 Task: Create in the project BrightTech in Backlog an issue 'Create a new online platform for online photography courses with advanced photography tools and community features', assign it to team member softage.4@softage.net and change the status to IN PROGRESS. Create in the project BrightTech in Backlog an issue 'Implement a new cloud-based supply chain management system for a company with advanced supply chain planning and optimization features', assign it to team member softage.1@softage.net and change the status to IN PROGRESS
Action: Mouse moved to (216, 61)
Screenshot: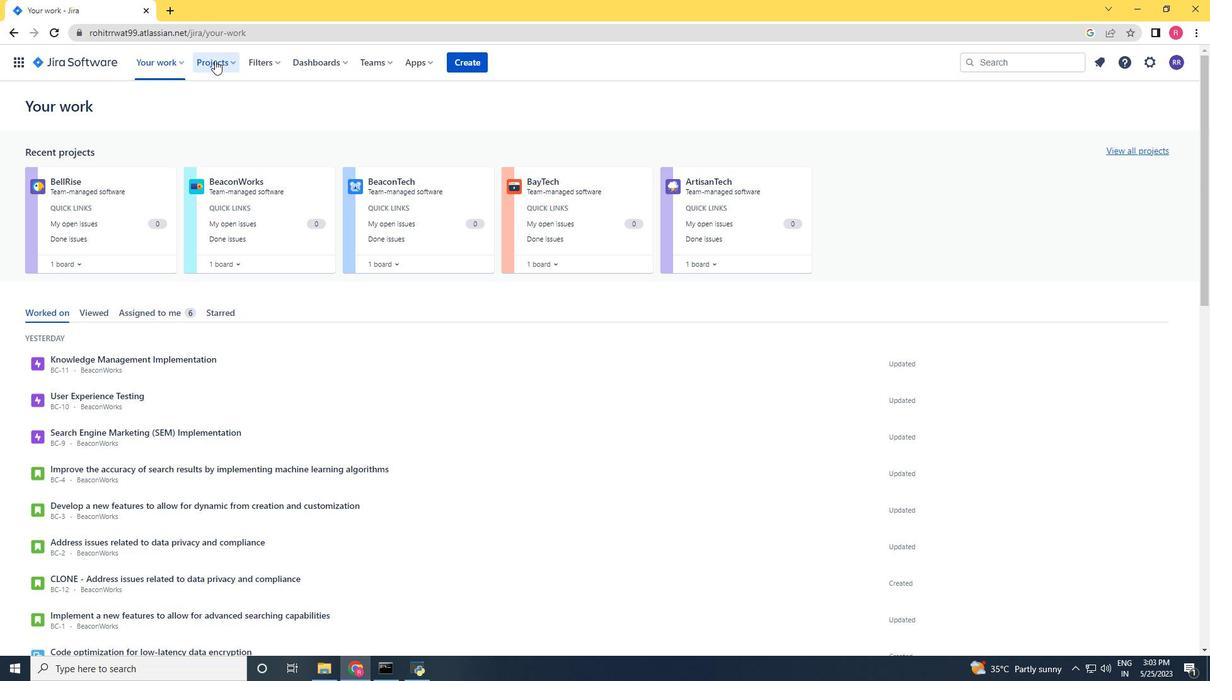 
Action: Mouse pressed left at (216, 61)
Screenshot: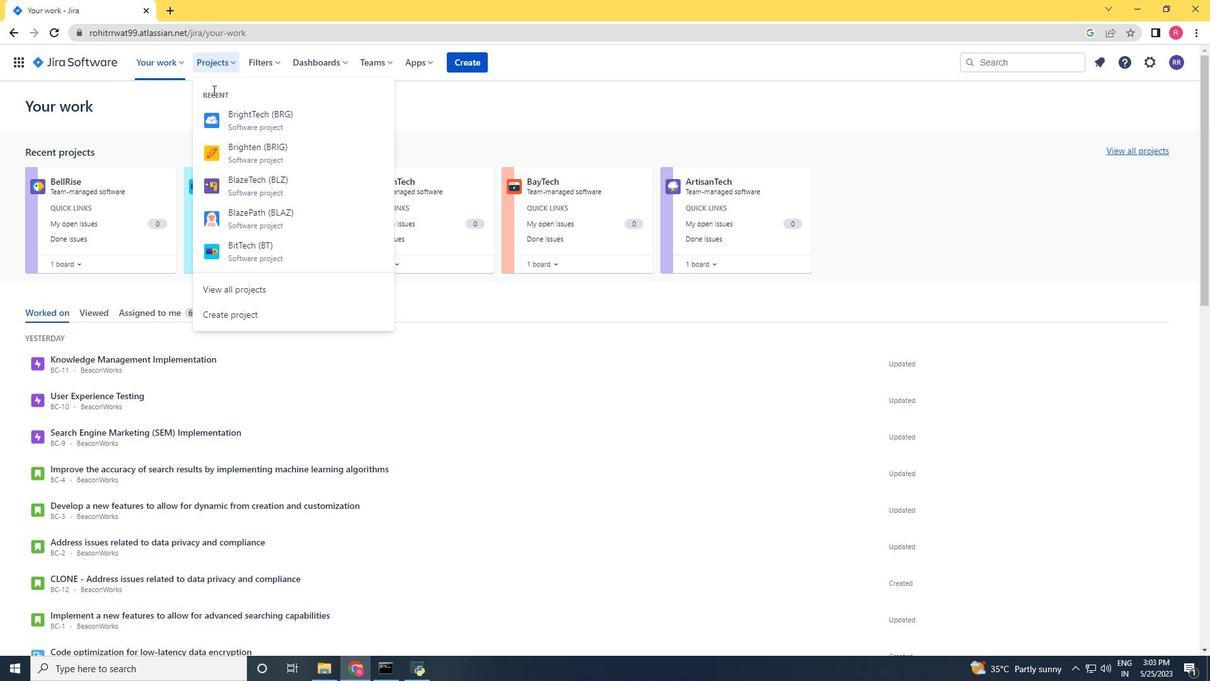 
Action: Mouse moved to (235, 112)
Screenshot: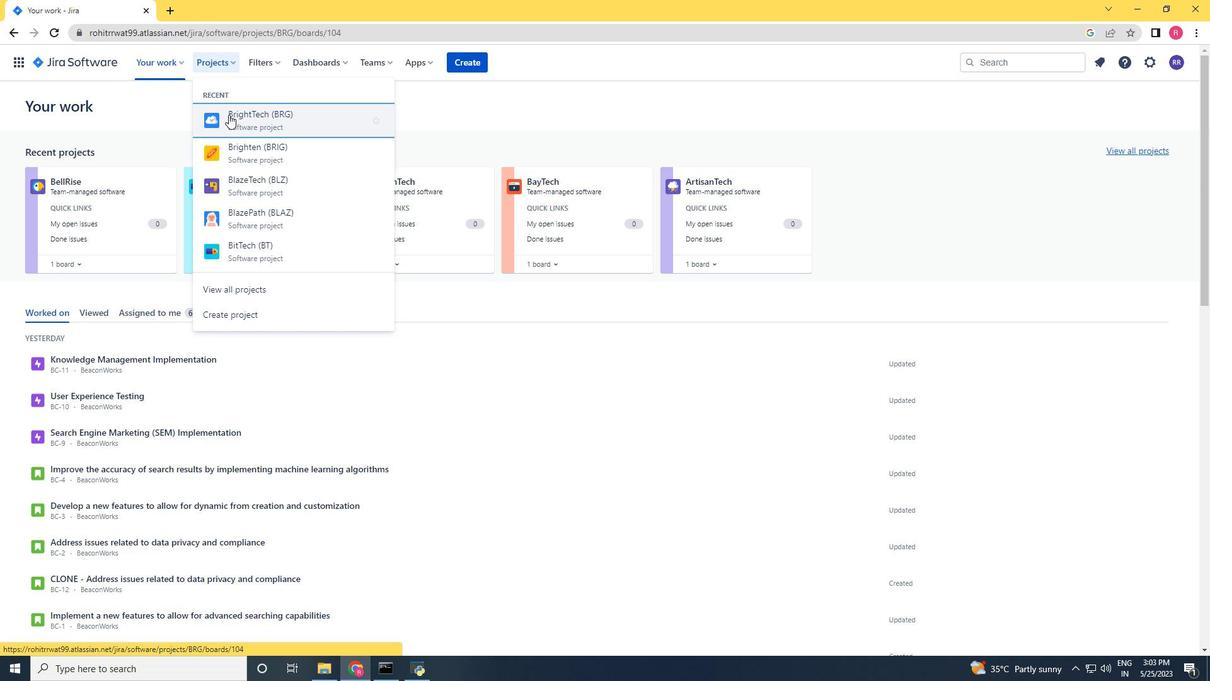 
Action: Mouse pressed left at (235, 112)
Screenshot: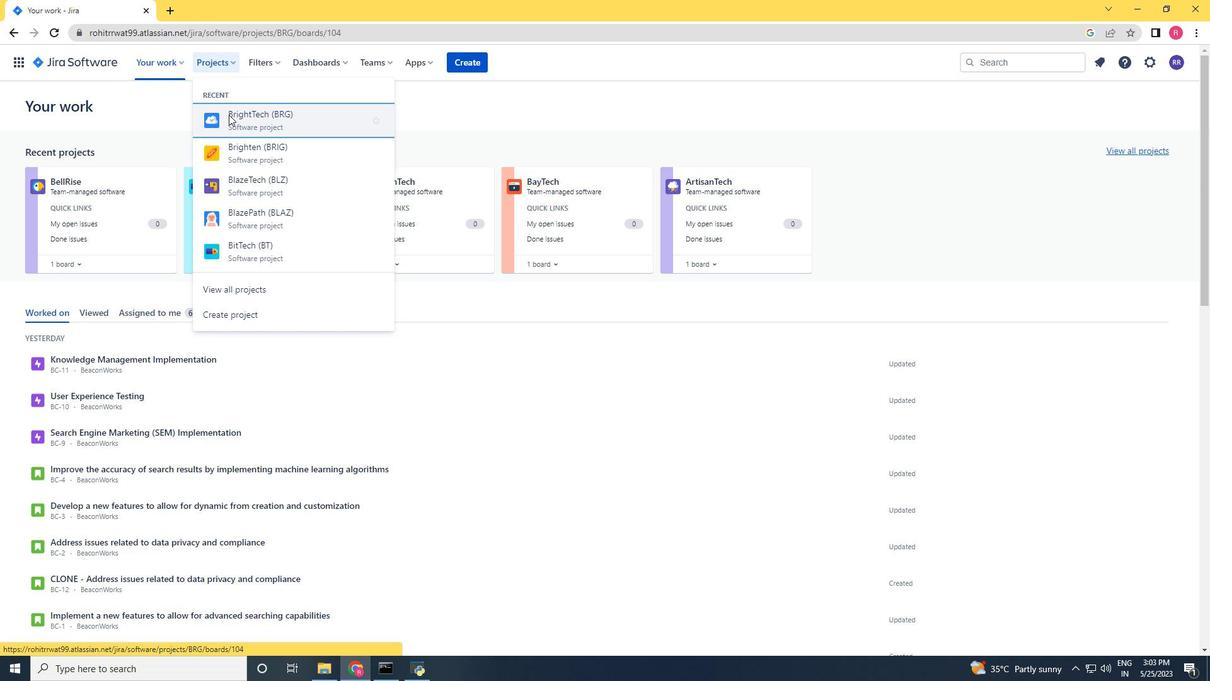 
Action: Mouse moved to (58, 201)
Screenshot: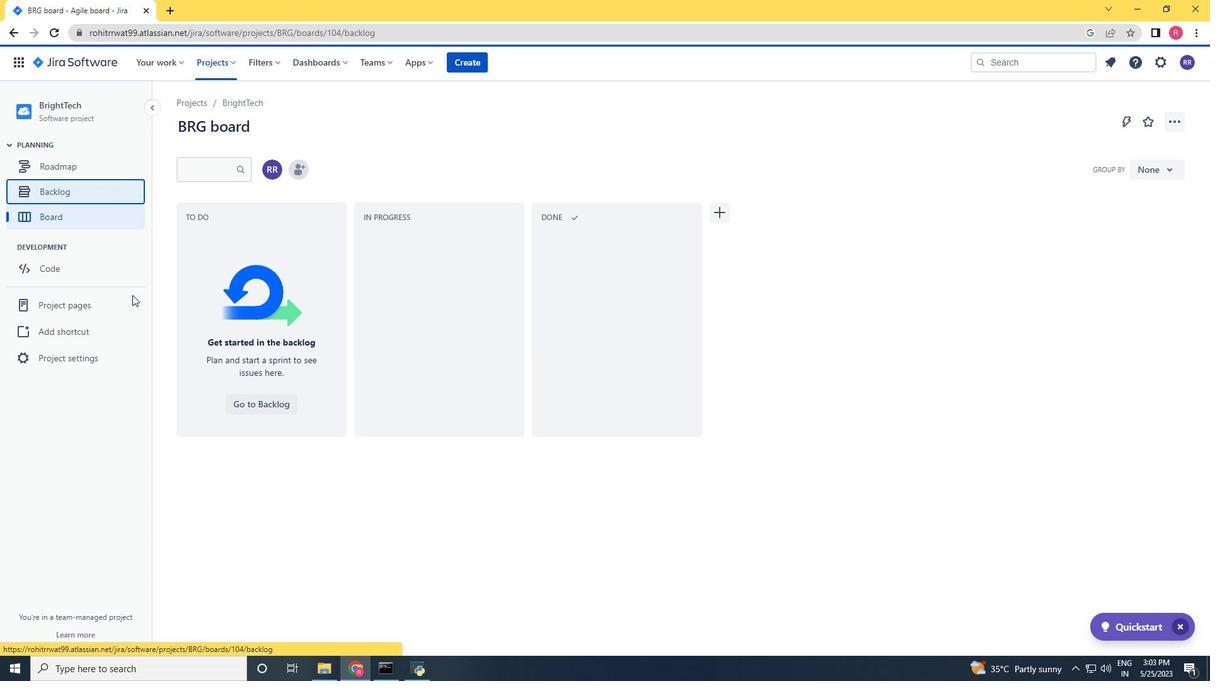 
Action: Mouse pressed left at (58, 201)
Screenshot: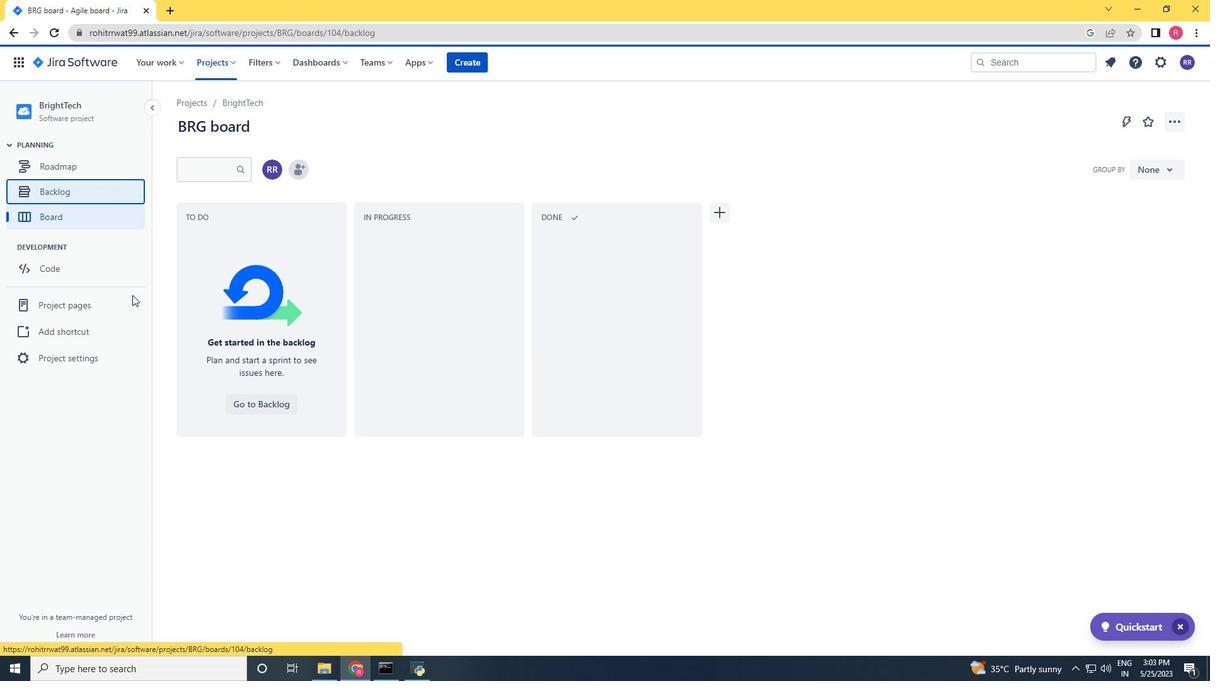 
Action: Mouse moved to (316, 372)
Screenshot: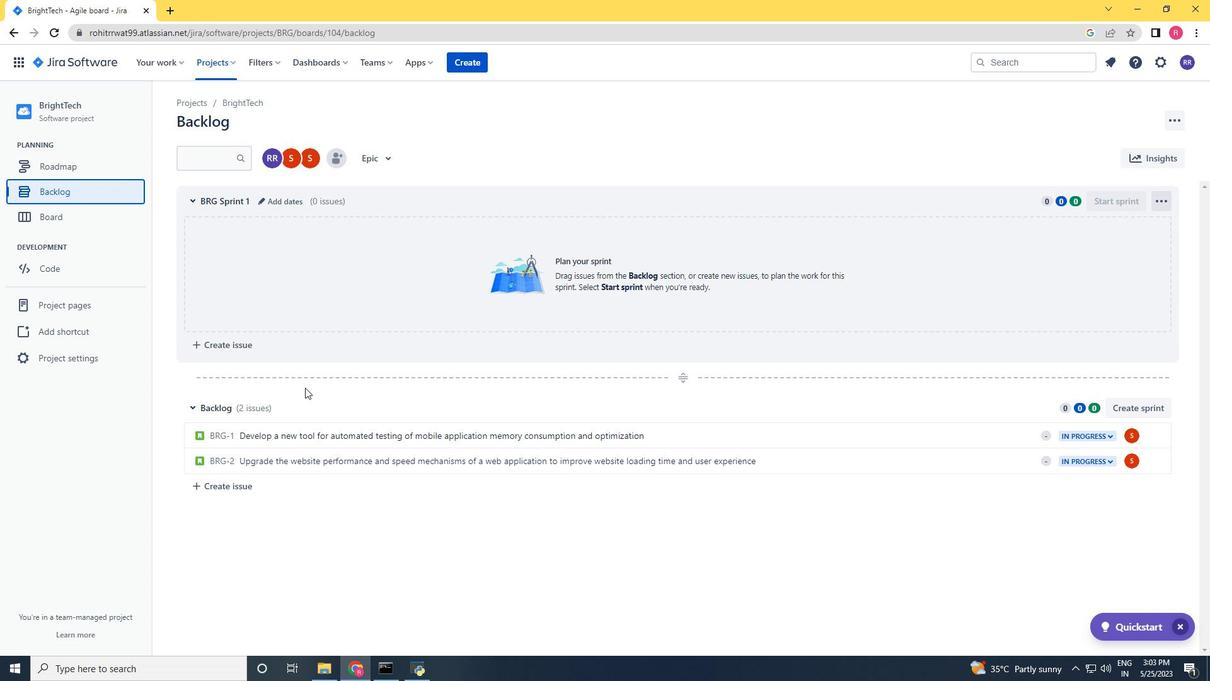 
Action: Mouse scrolled (316, 372) with delta (0, 0)
Screenshot: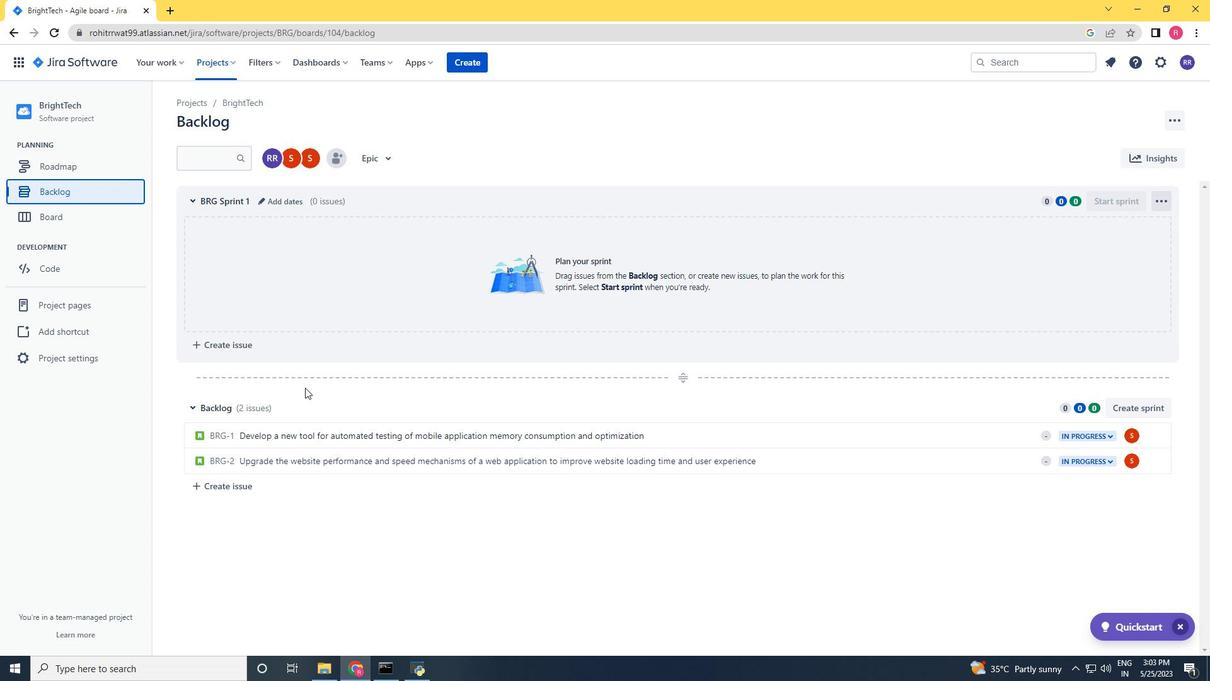 
Action: Mouse moved to (316, 375)
Screenshot: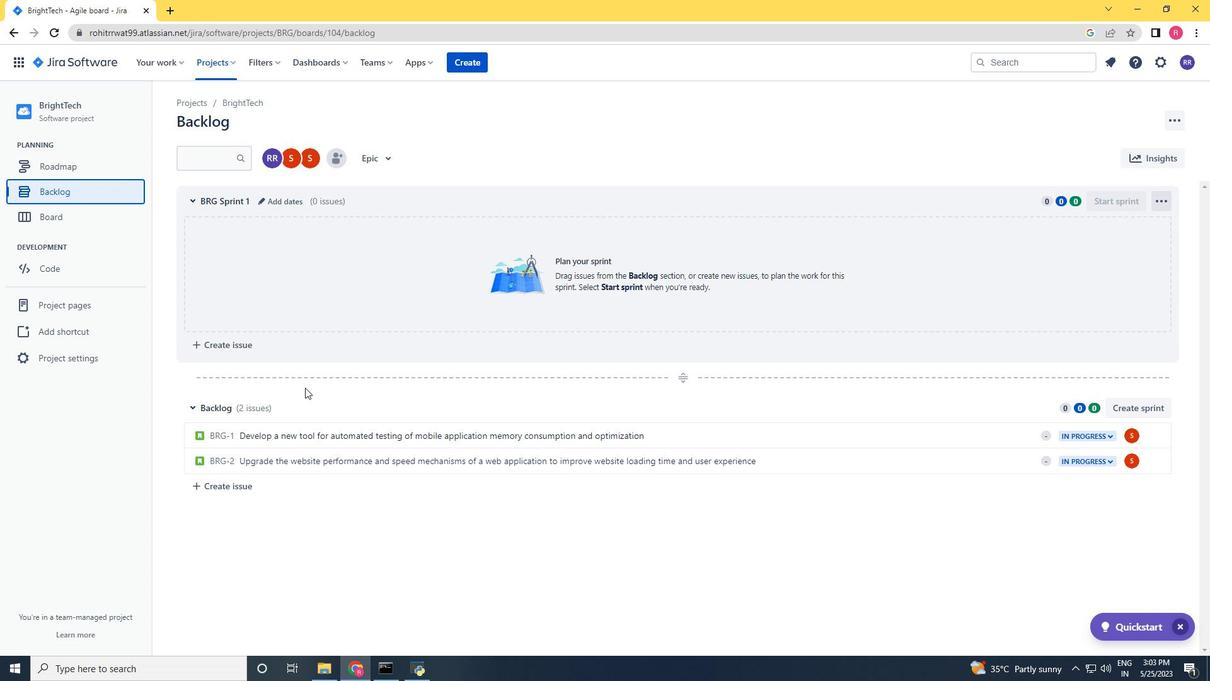 
Action: Mouse scrolled (316, 374) with delta (0, 0)
Screenshot: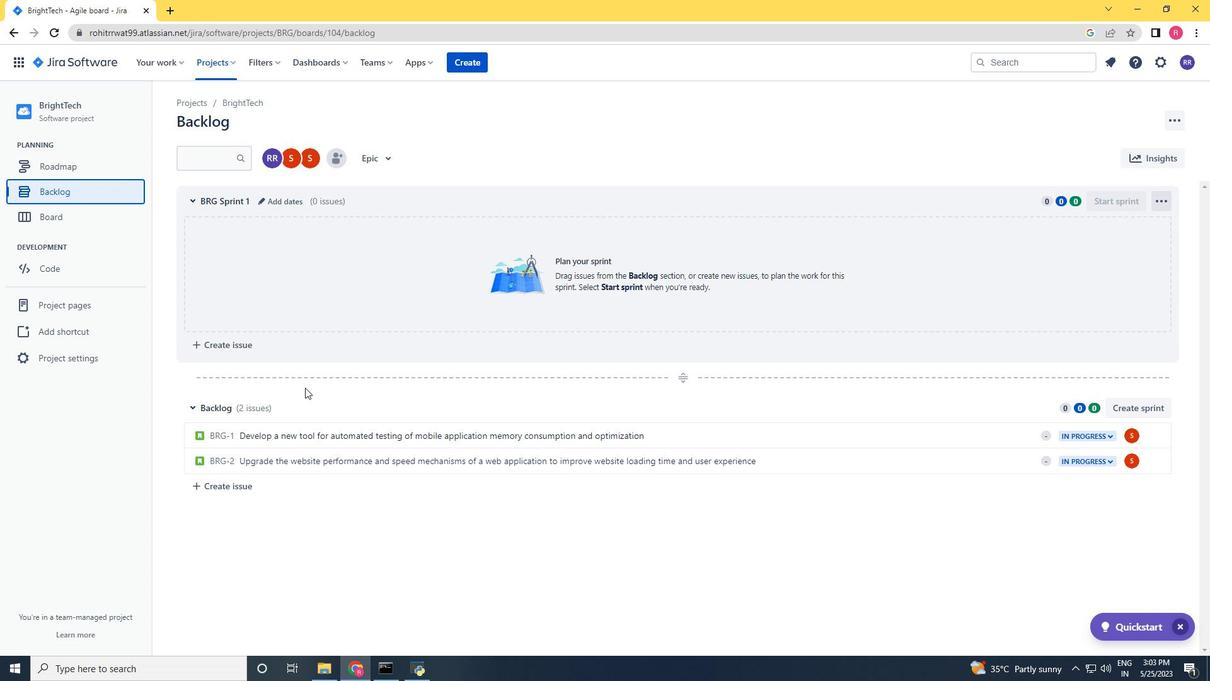 
Action: Mouse moved to (215, 488)
Screenshot: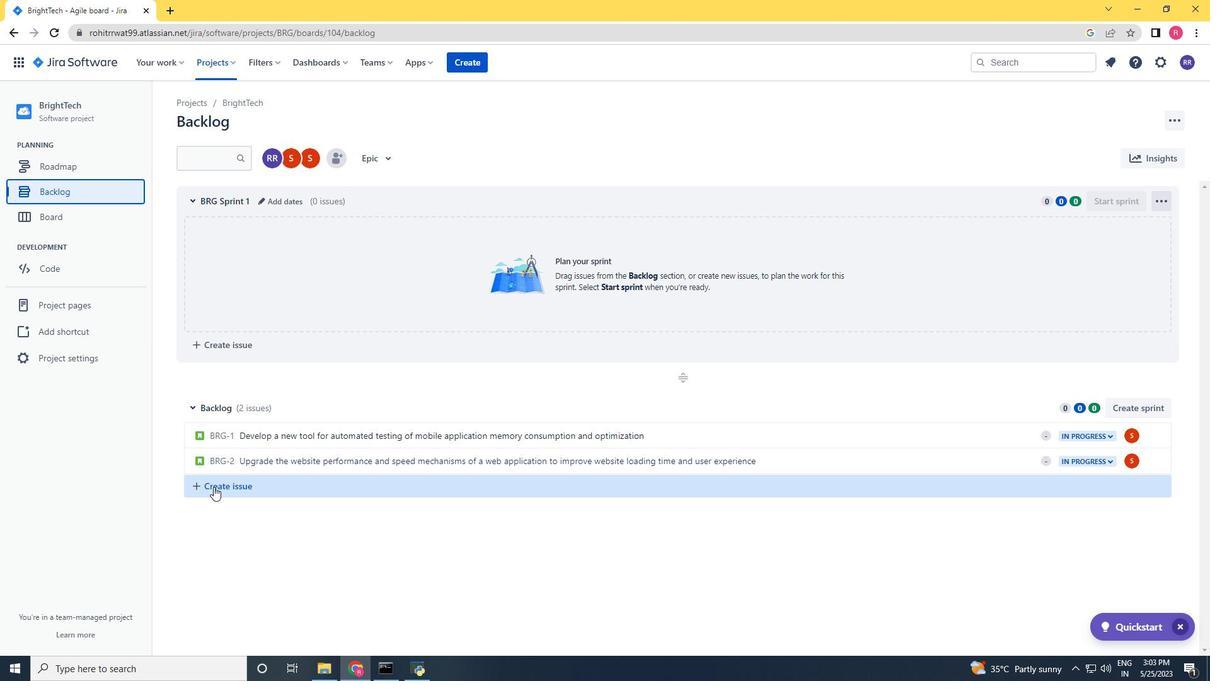 
Action: Mouse pressed left at (215, 488)
Screenshot: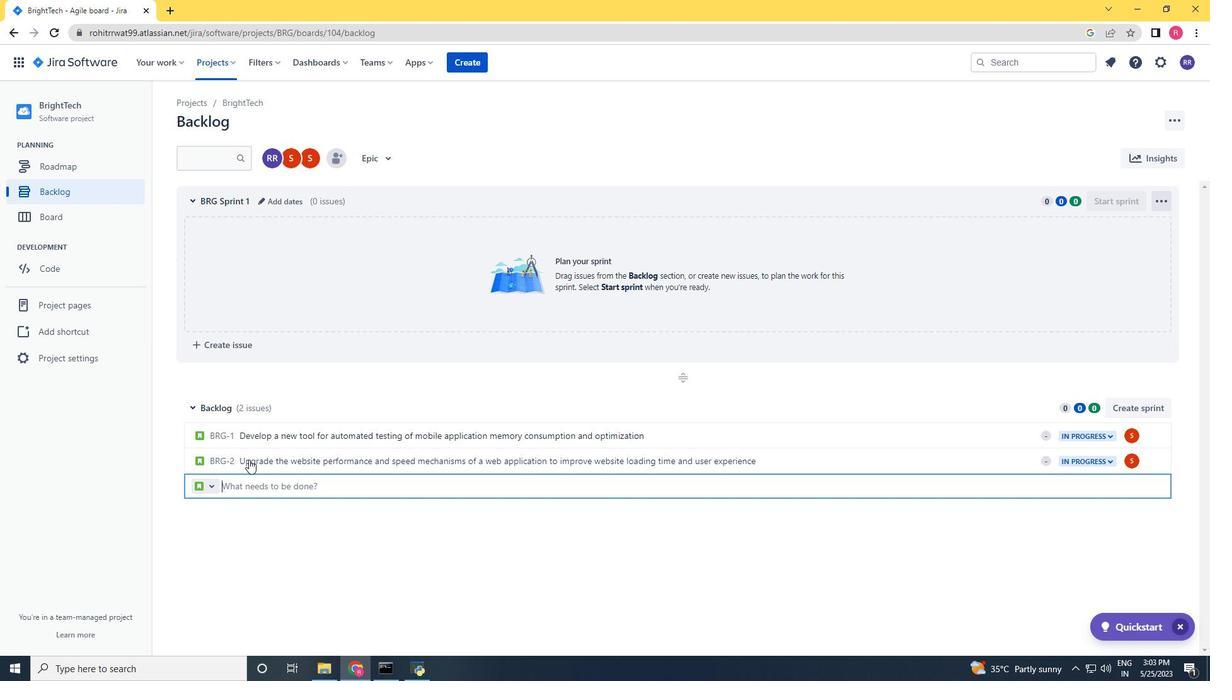 
Action: Mouse moved to (604, 271)
Screenshot: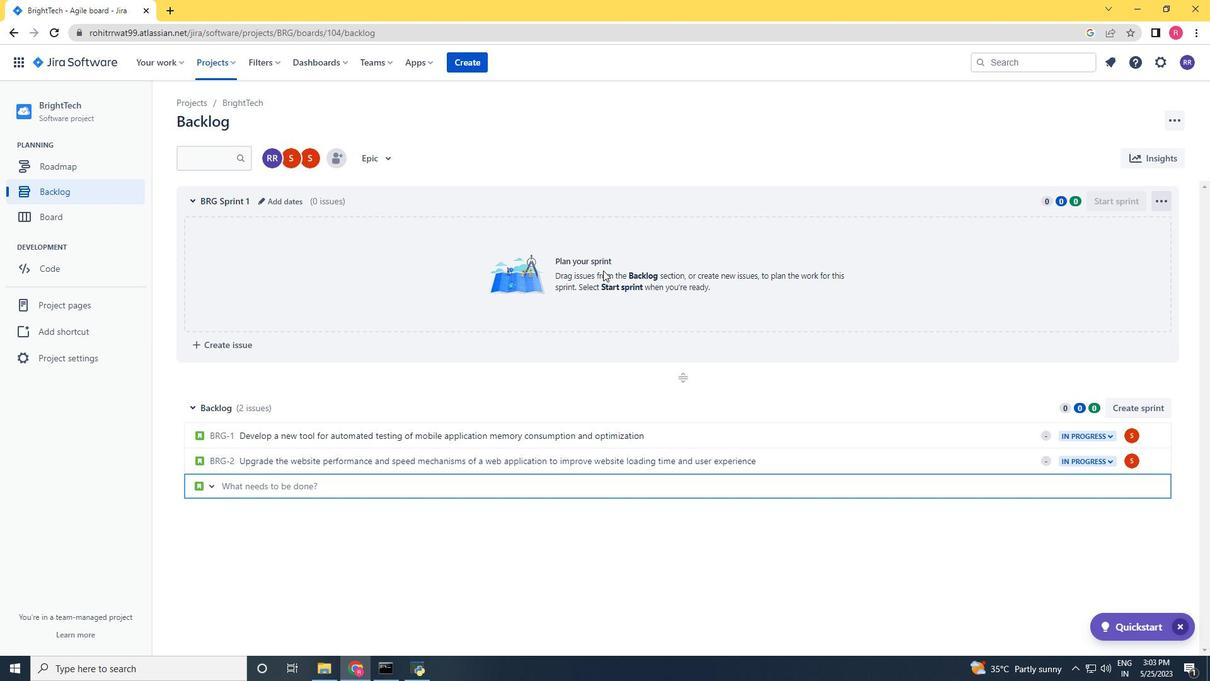 
Action: Key pressed <Key.shift>Create<Key.space>a<Key.space>new<Key.space>omlin<Key.space><Key.backspace><Key.backspace><Key.backspace><Key.backspace><Key.backspace>ni<Key.backspace>line<Key.space>platfoem<Key.space><Key.backspace><Key.backspace><Key.backspace><Key.backspace>orm<Key.space>for<Key.space>photography<Key.space>courses<Key.space>with<Key.space>advanced<Key.space>photography<Key.space>tools<Key.space>and<Key.space>communityb<Key.space><Key.backspace><Key.backspace><Key.space>features<Key.space><Key.enter>
Screenshot: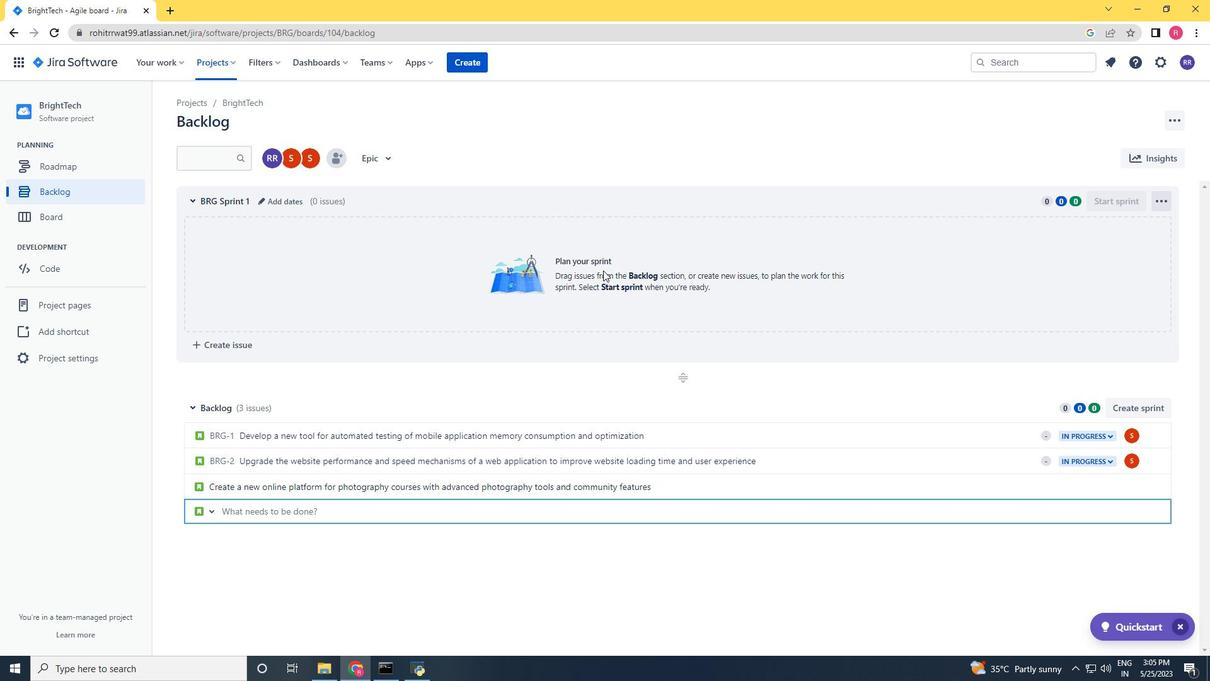 
Action: Mouse moved to (1114, 491)
Screenshot: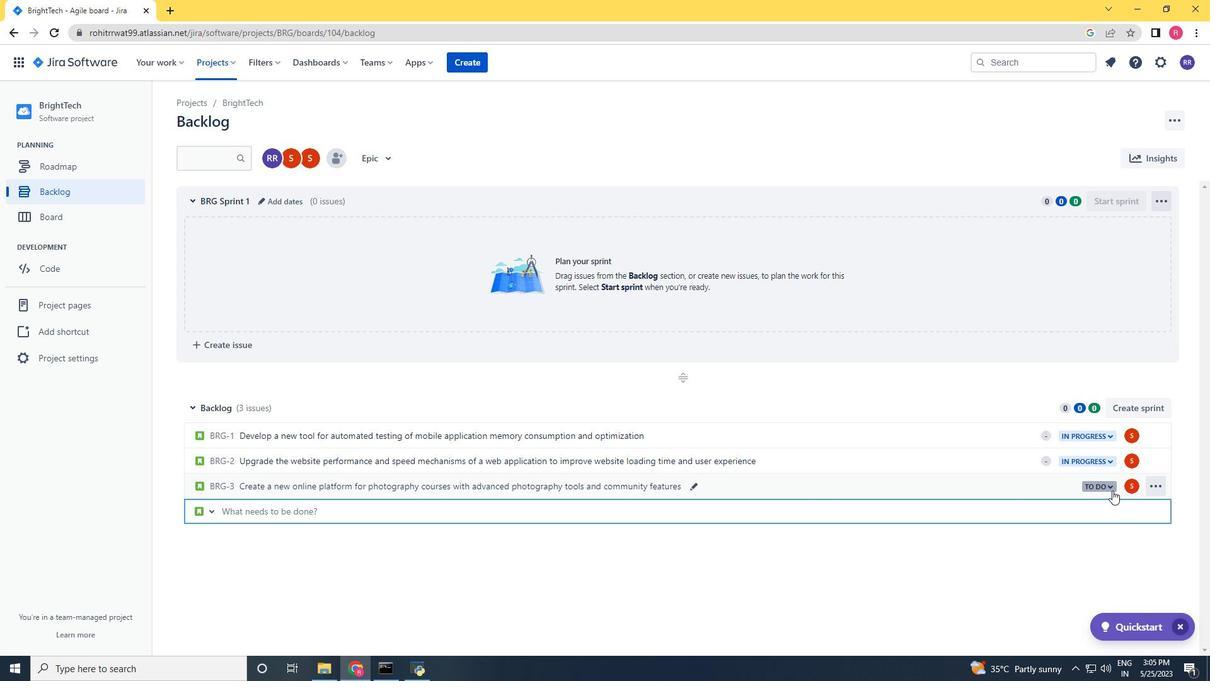 
Action: Mouse pressed left at (1114, 491)
Screenshot: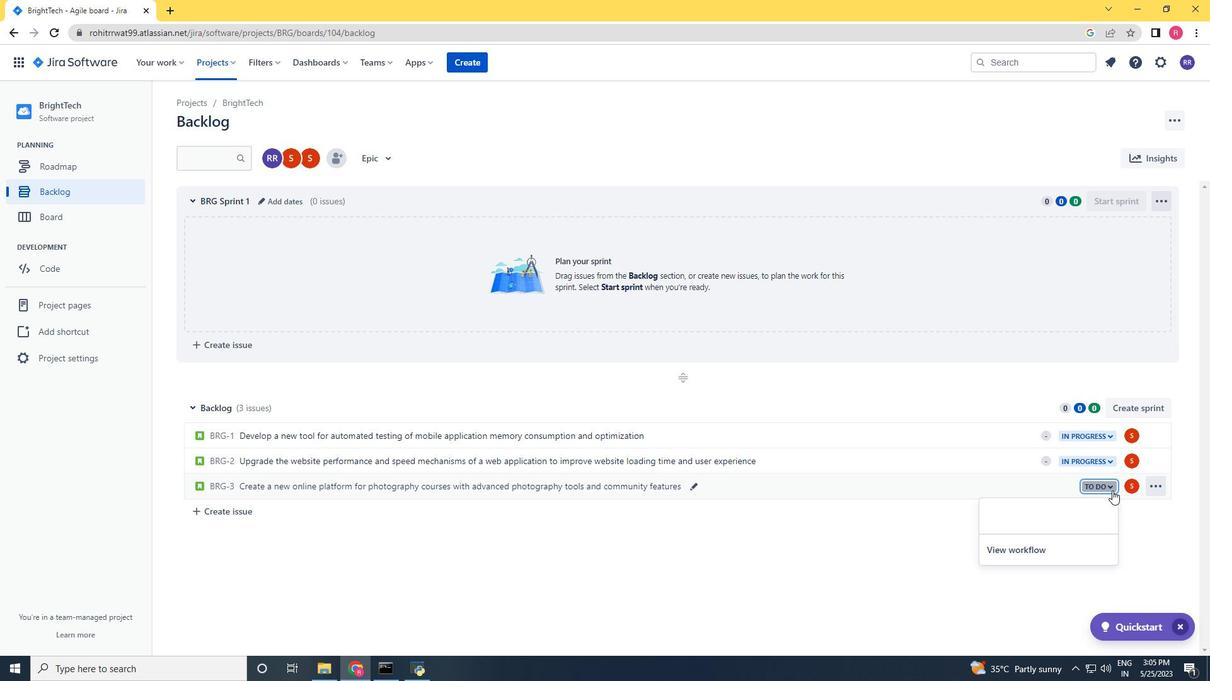 
Action: Mouse moved to (1039, 510)
Screenshot: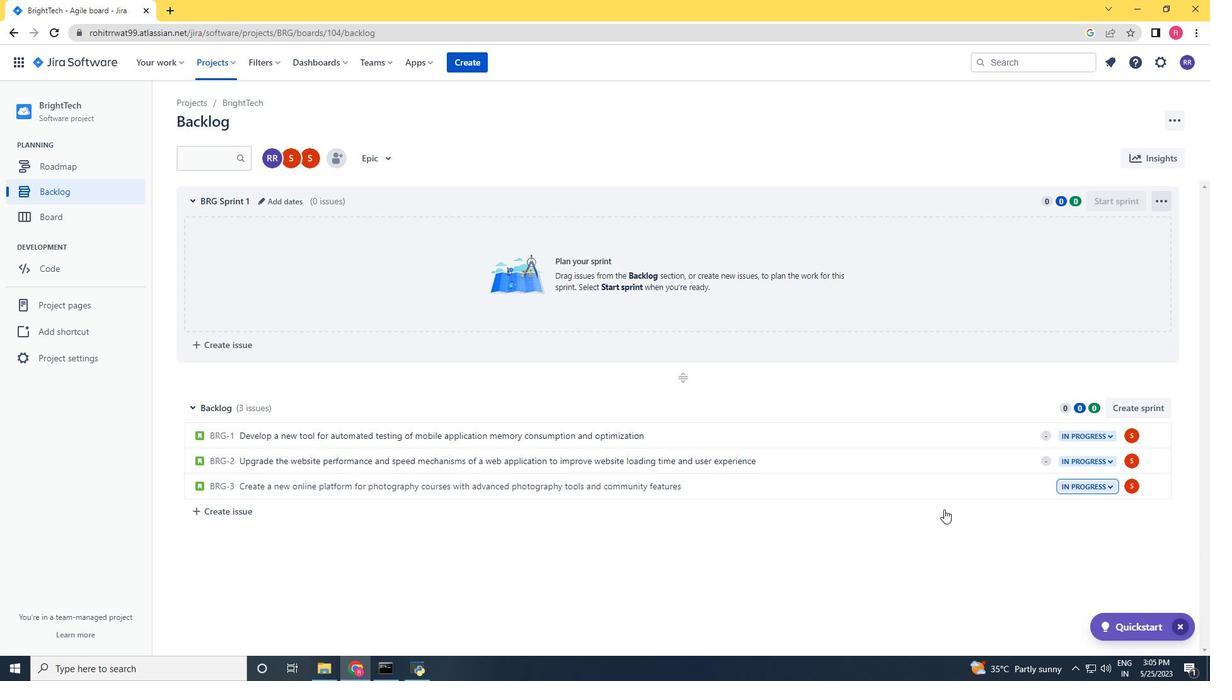 
Action: Mouse pressed left at (1039, 510)
Screenshot: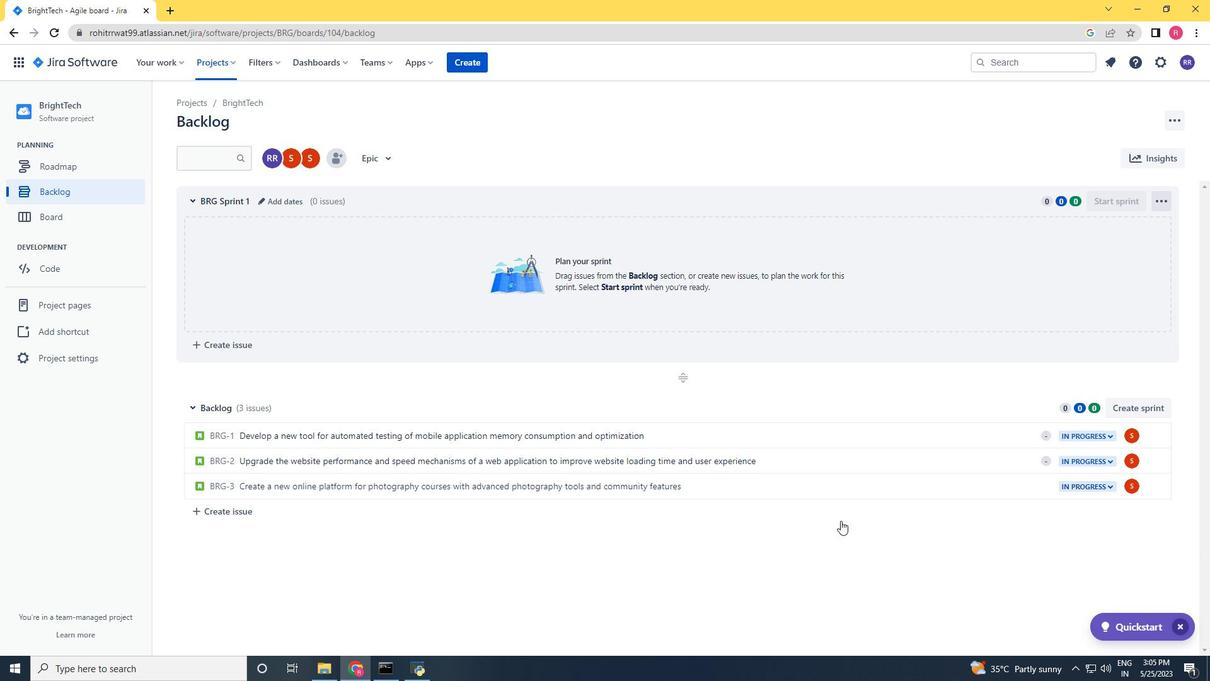 
Action: Mouse moved to (259, 511)
Screenshot: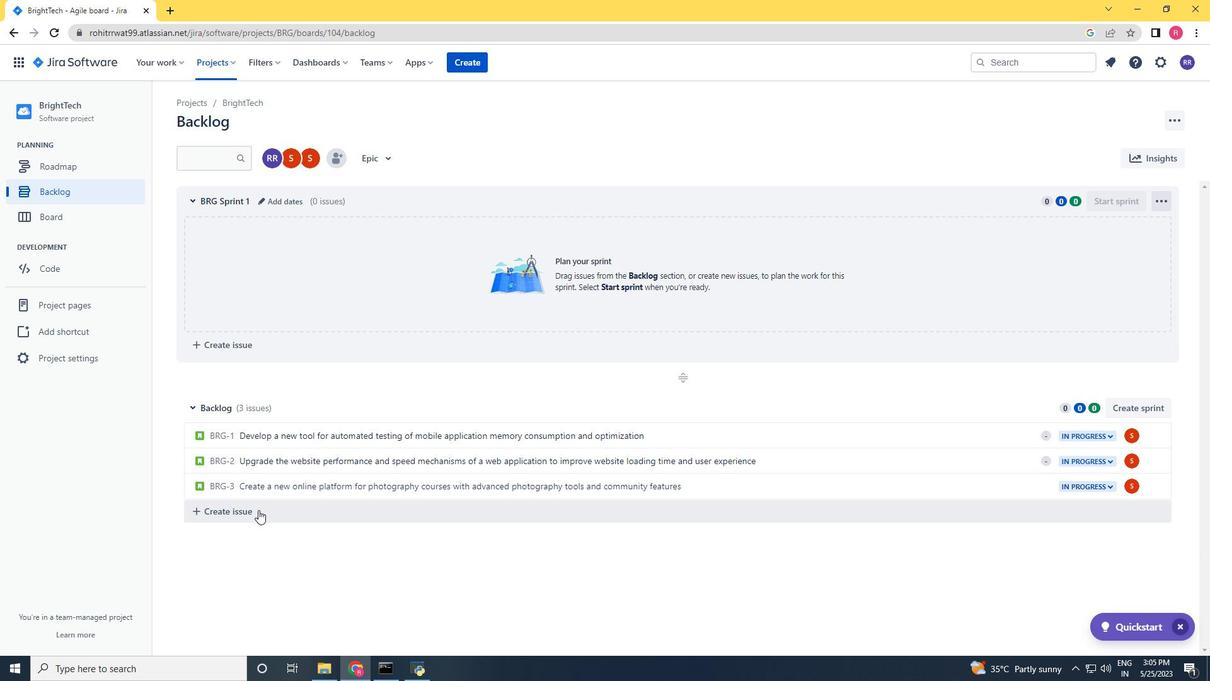 
Action: Mouse pressed left at (259, 511)
Screenshot: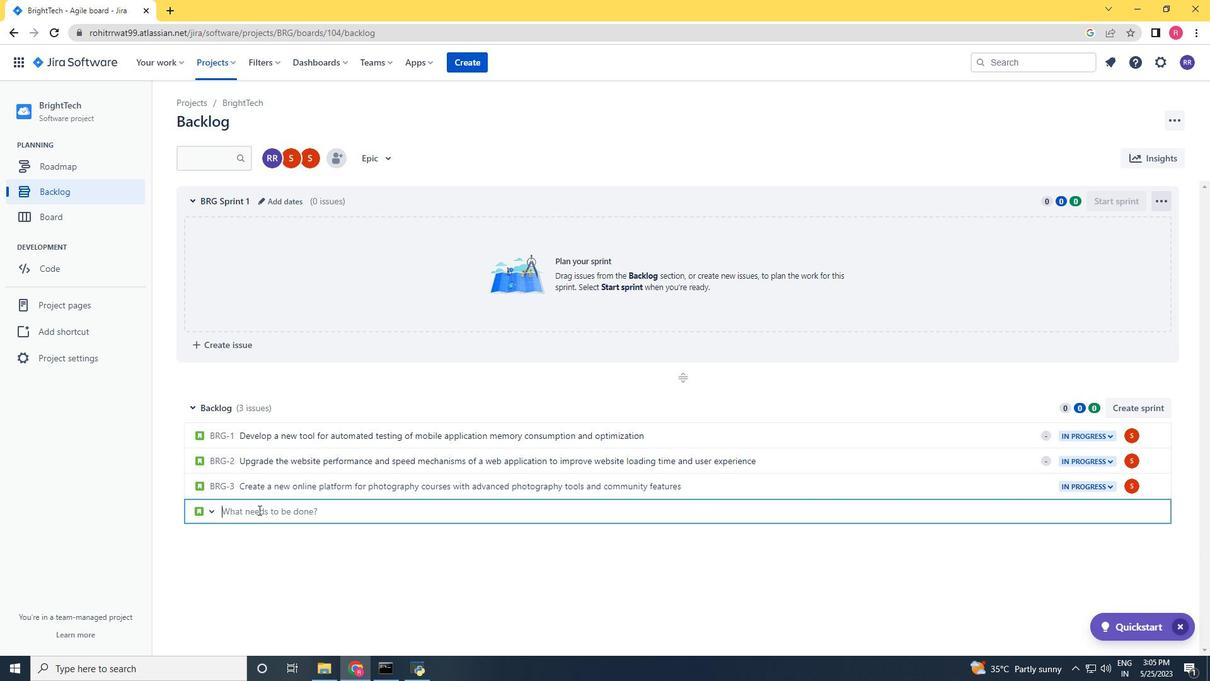 
Action: Key pressed <Key.shift_r>Implement<Key.space>
Screenshot: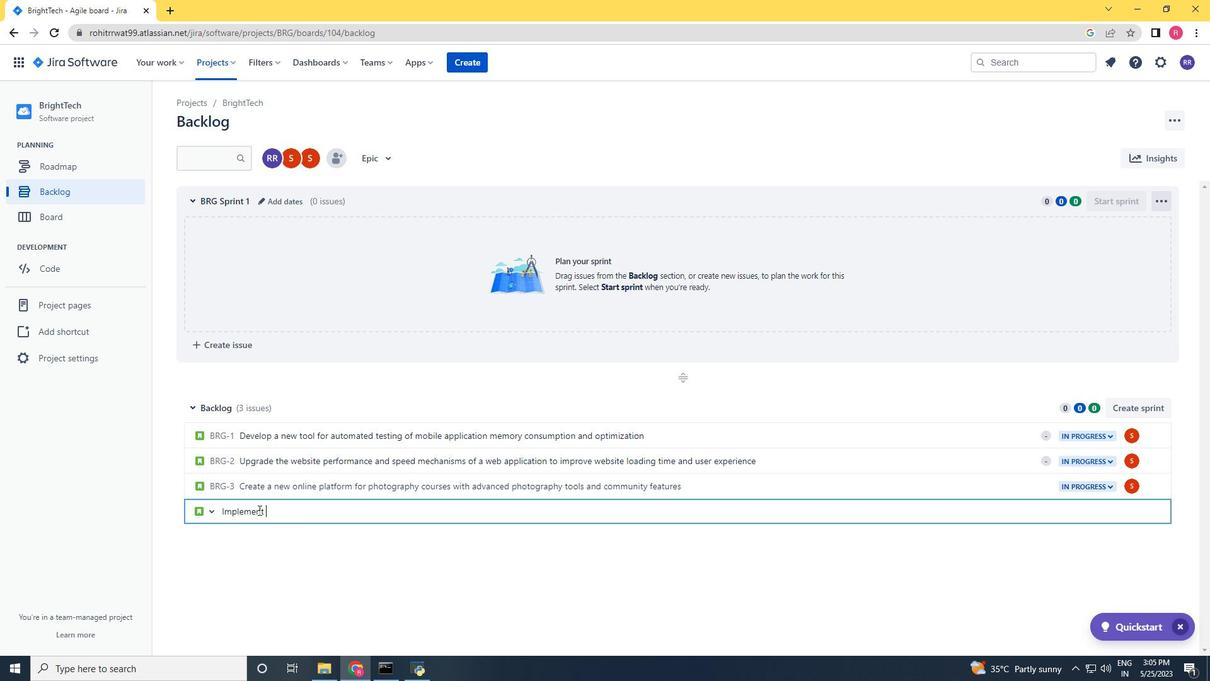 
Action: Mouse scrolled (259, 512) with delta (0, 0)
Screenshot: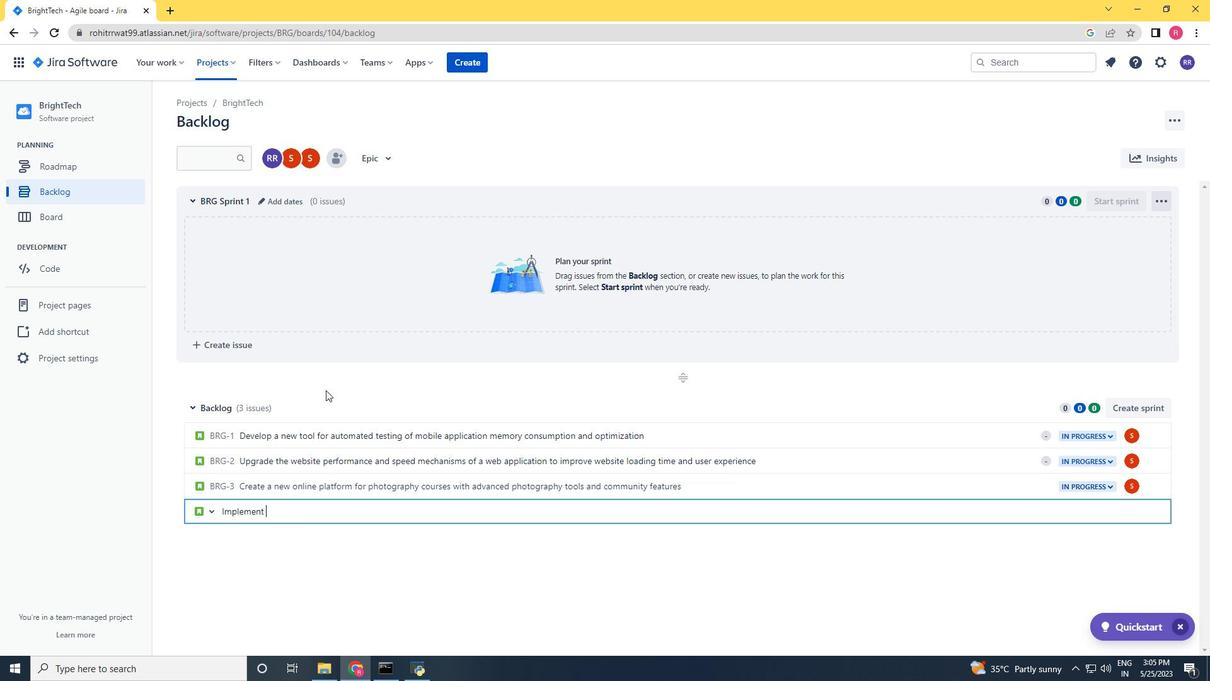 
Action: Mouse moved to (324, 297)
Screenshot: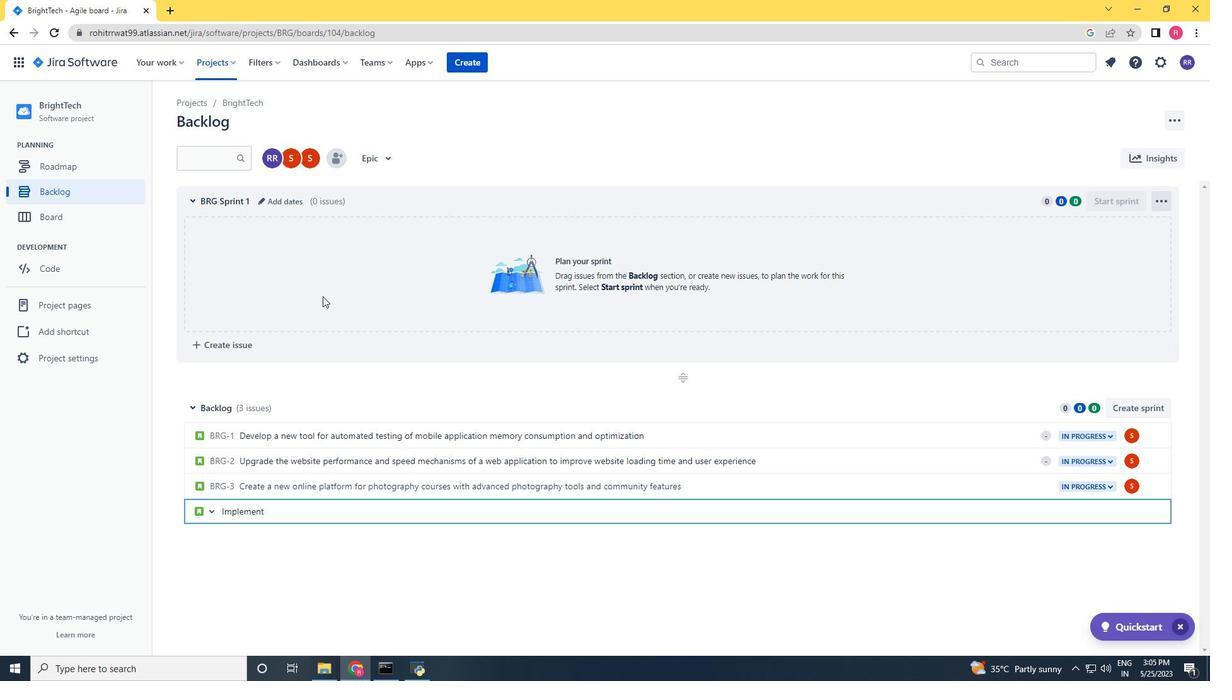 
Action: Key pressed a<Key.space>new<Key.space>cloud-based<Key.space>supply<Key.space>chain<Key.space>management<Key.space>system<Key.space>fo<Key.space>a<Key.space>company<Key.space>with<Key.space>adav=<Key.backspace><Key.backspace><Key.backspace>vanced<Key.space>supply<Key.space>chain<Key.space>planning<Key.space>and<Key.space>optimization<Key.space>features<Key.space><Key.enter>
Screenshot: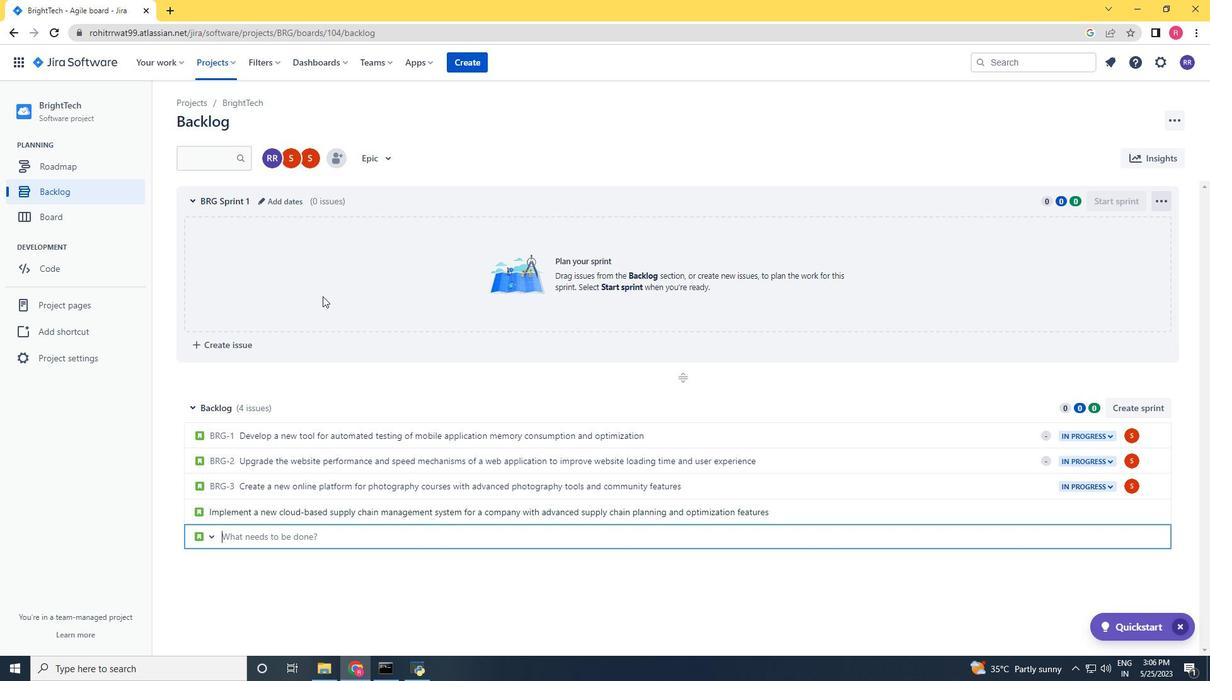 
Action: Mouse moved to (1130, 513)
Screenshot: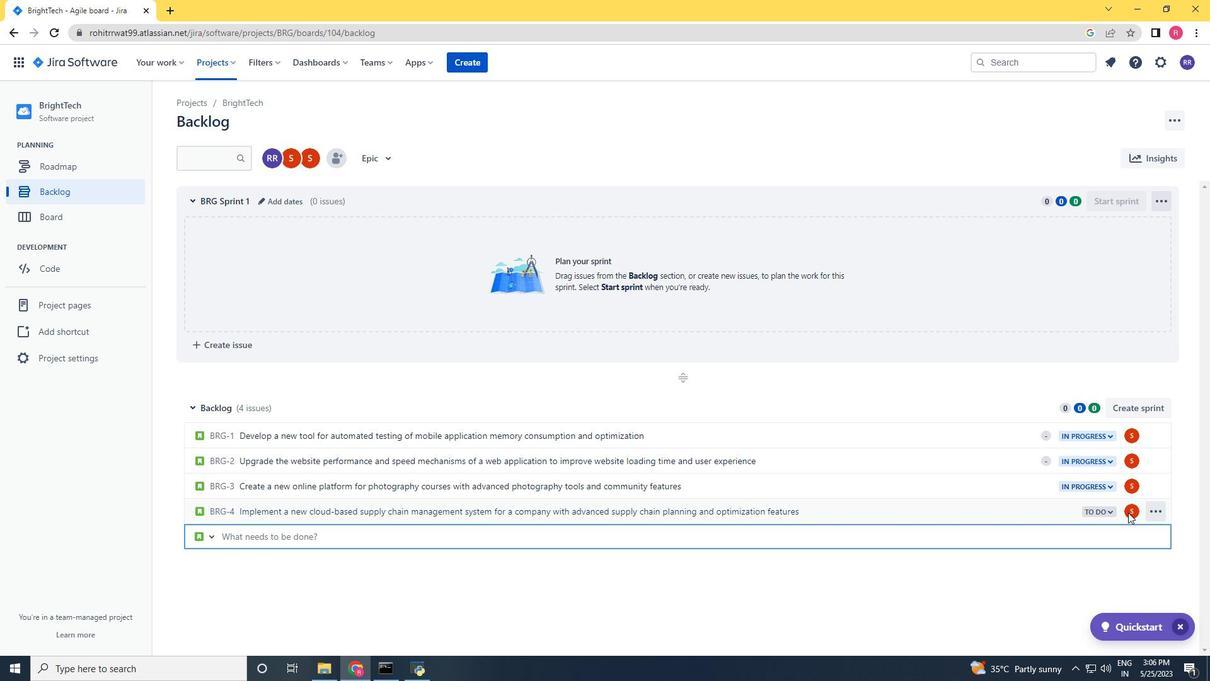 
Action: Mouse pressed left at (1130, 513)
Screenshot: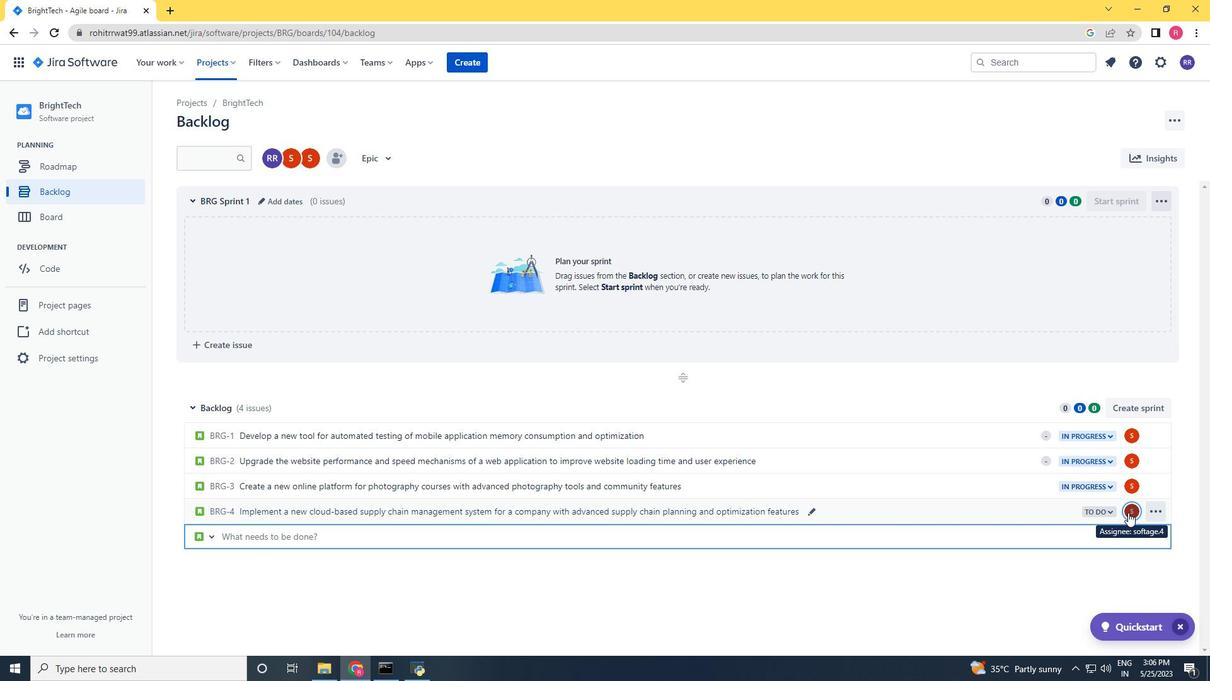 
Action: Key pressed softage.1<Key.shift>@softage.net
Screenshot: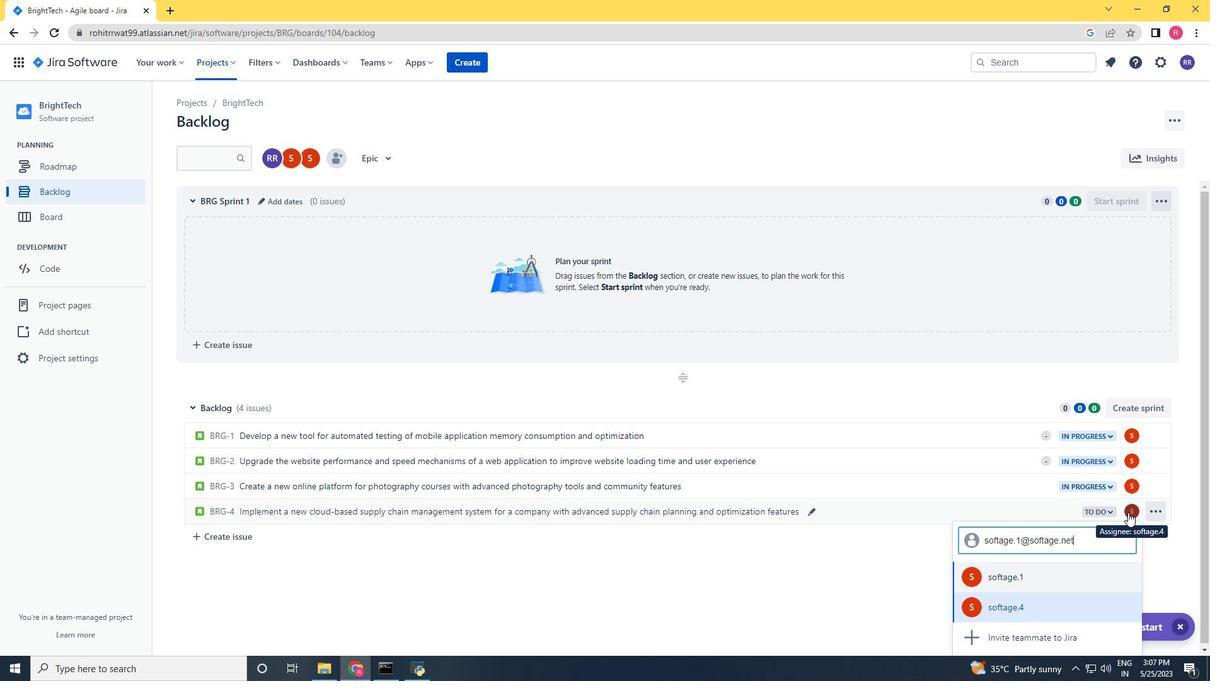 
Action: Mouse moved to (1009, 574)
Screenshot: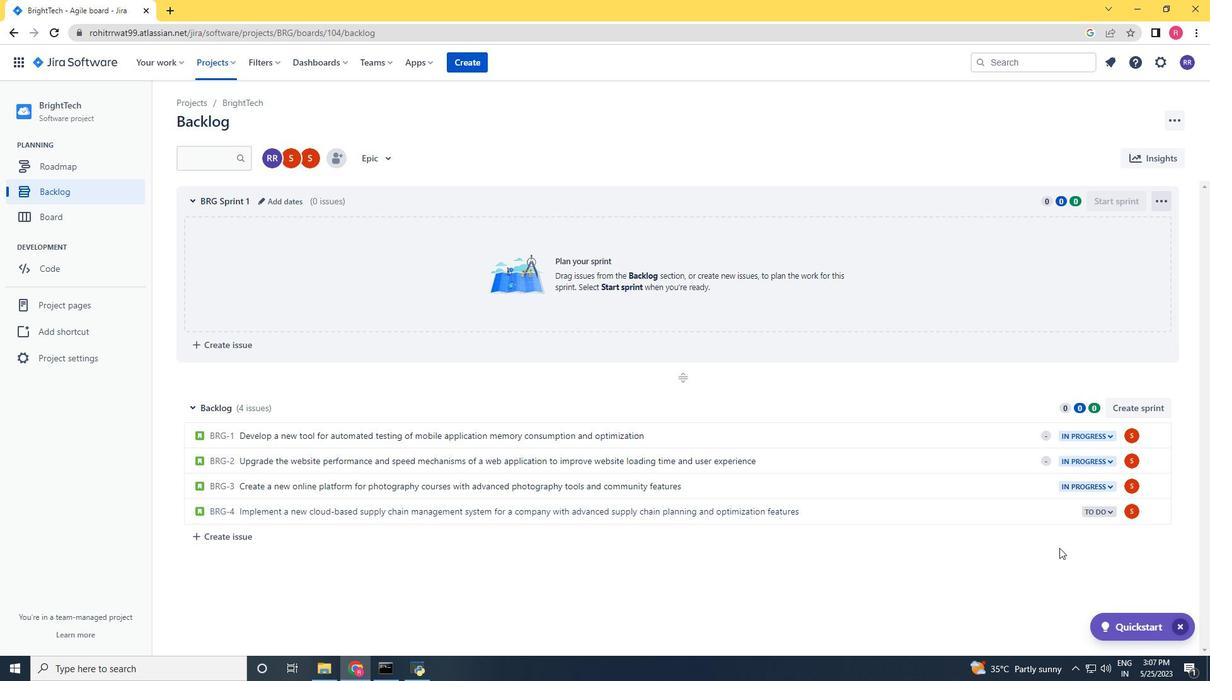 
Action: Mouse pressed left at (1009, 574)
Screenshot: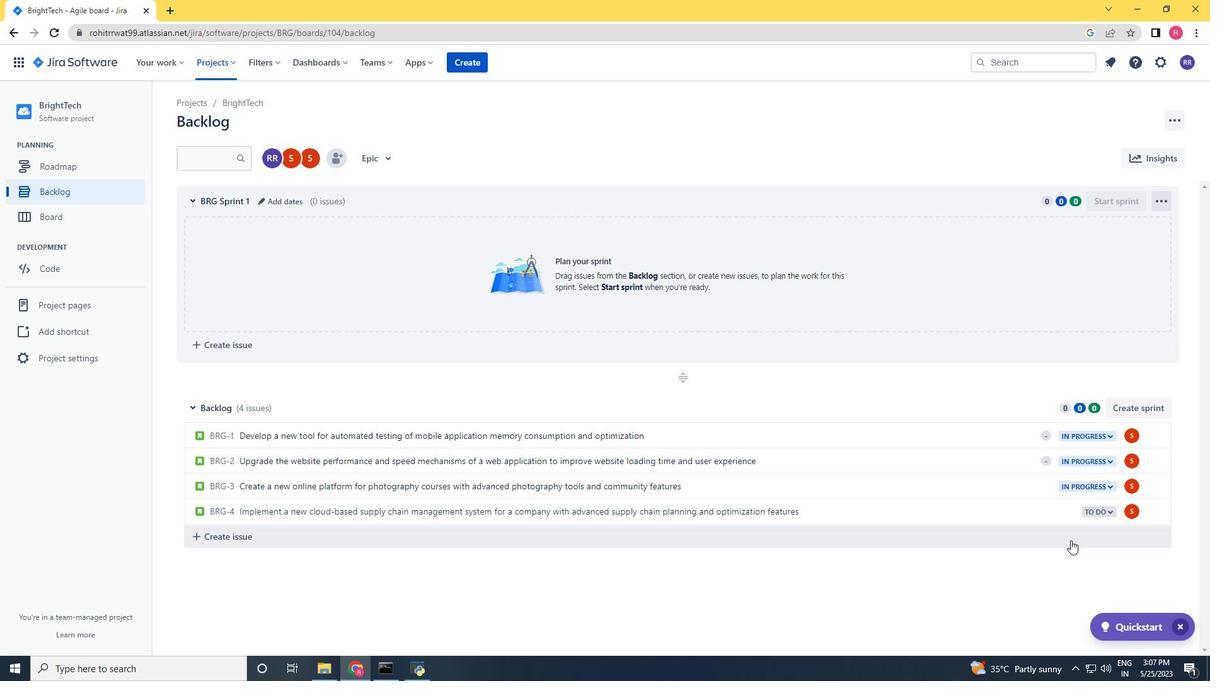 
Action: Mouse moved to (1111, 511)
Screenshot: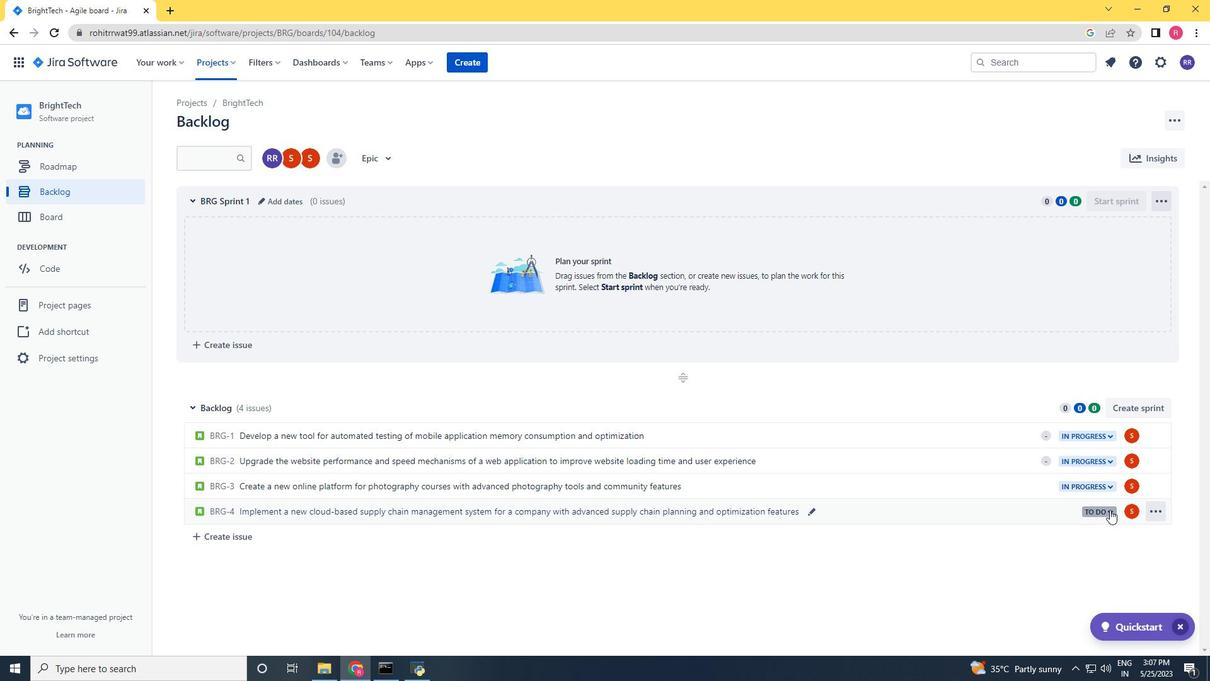 
Action: Mouse pressed left at (1111, 511)
Screenshot: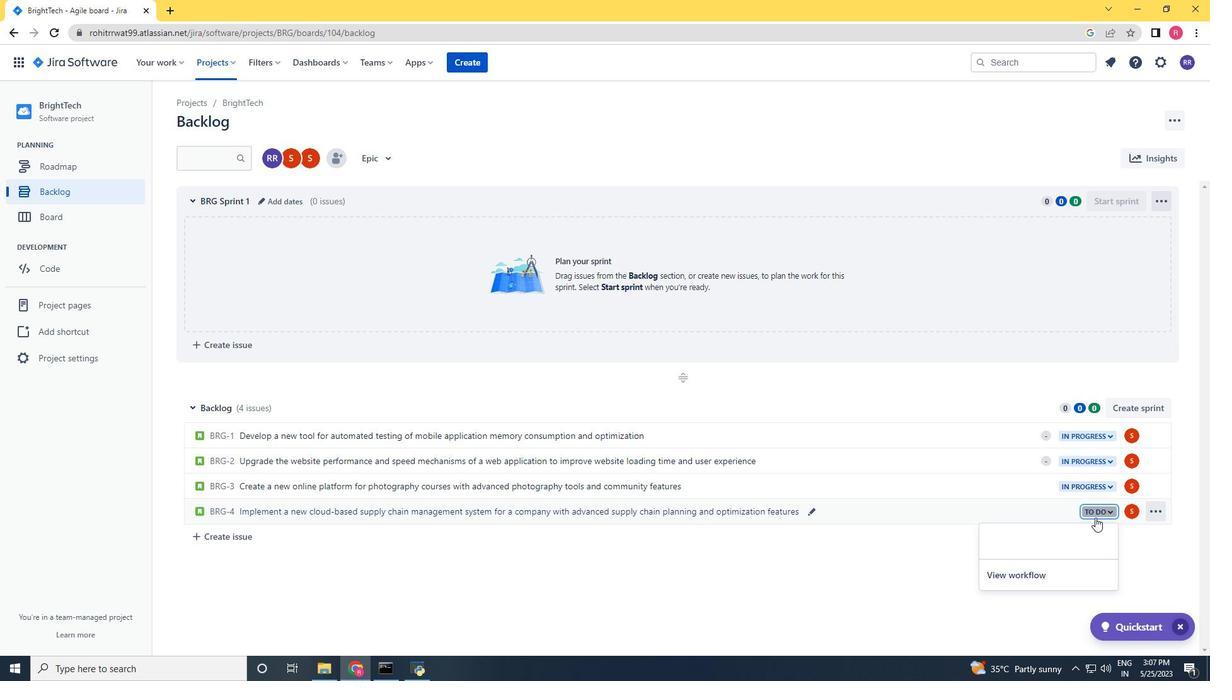 
Action: Mouse moved to (1022, 538)
Screenshot: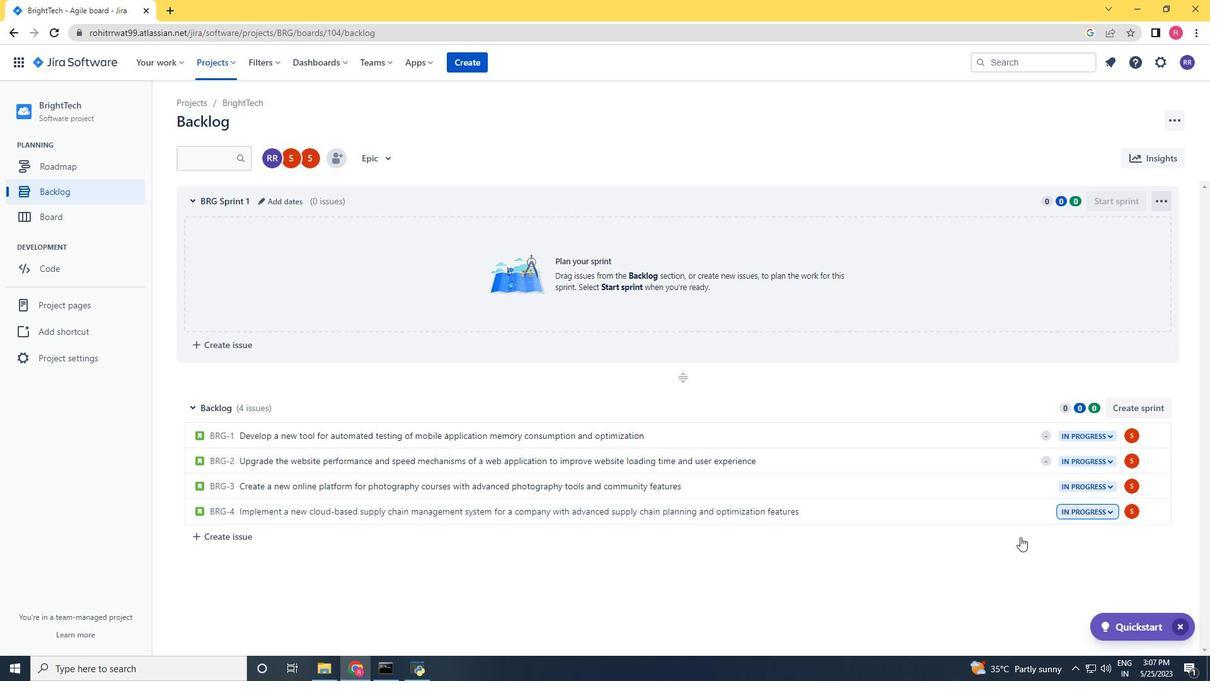 
Action: Mouse pressed left at (1022, 538)
Screenshot: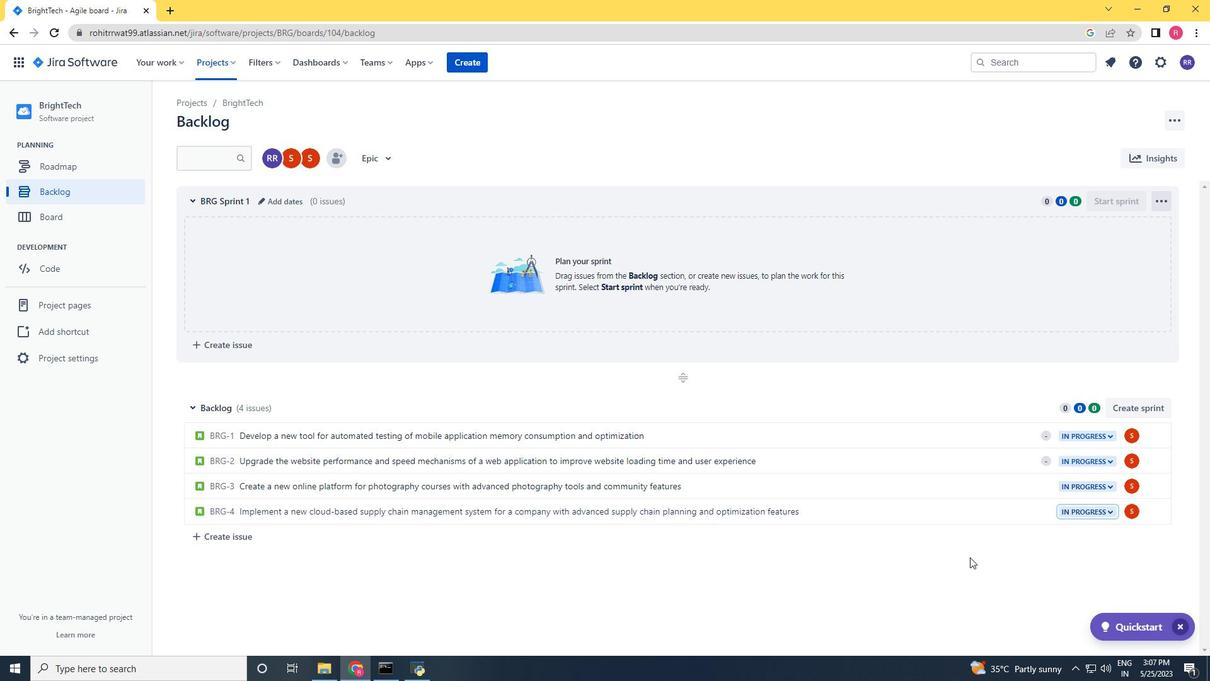 
Action: Mouse moved to (921, 587)
Screenshot: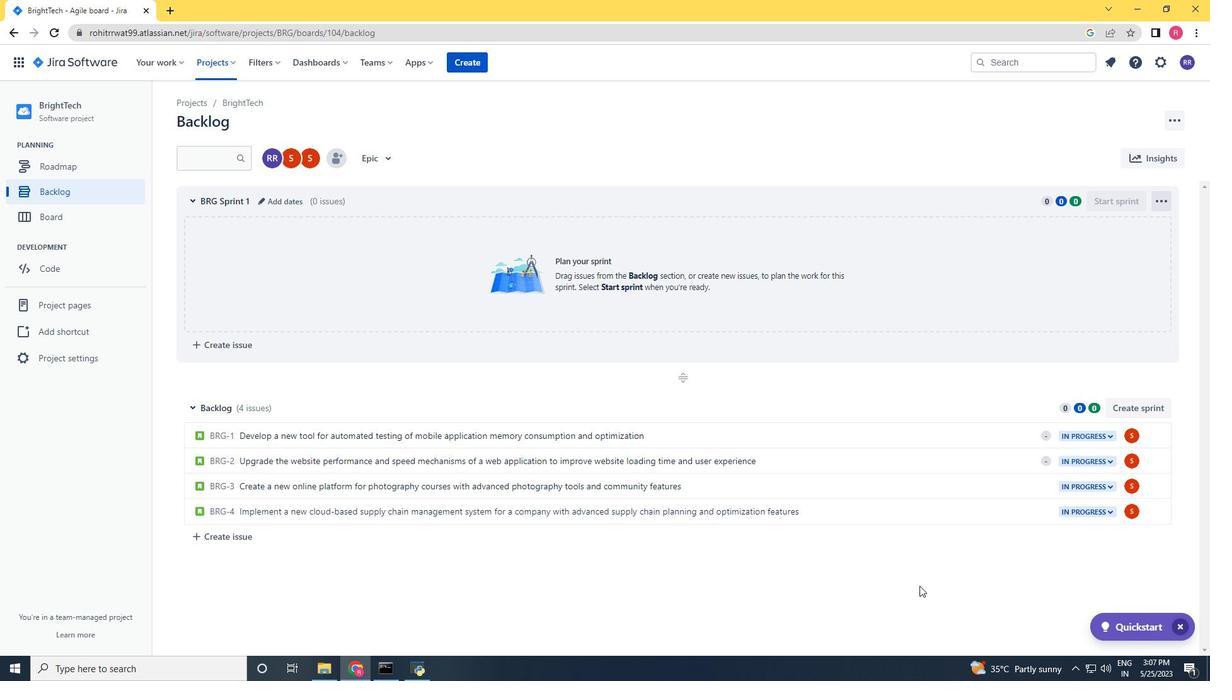 
